 Task: Schedule a calendar appointment titled 'Sports Event' on 6/28/2023 from 4:00 PM to 4:30 PM in the 'Chennai, Kolkata, Mumbai' time zone.
Action: Mouse moved to (17, 57)
Screenshot: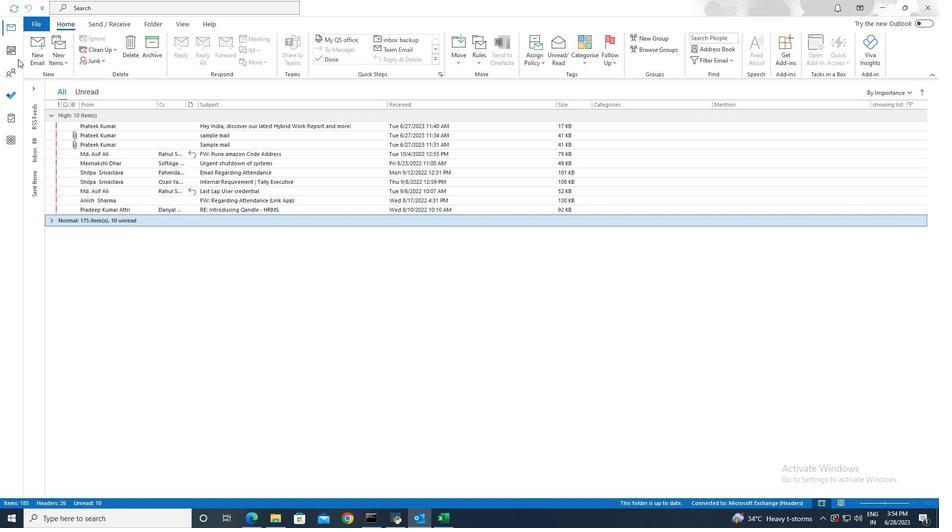 
Action: Mouse pressed left at (17, 57)
Screenshot: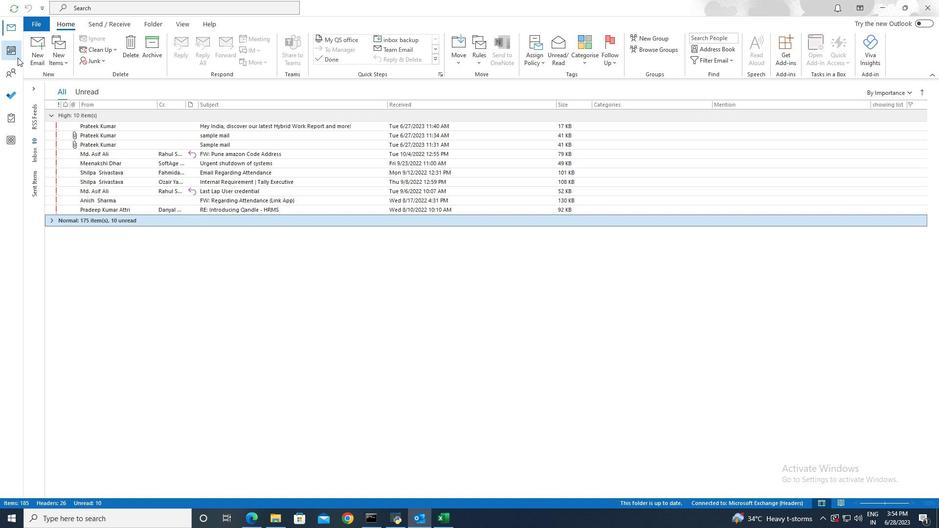 
Action: Mouse moved to (51, 56)
Screenshot: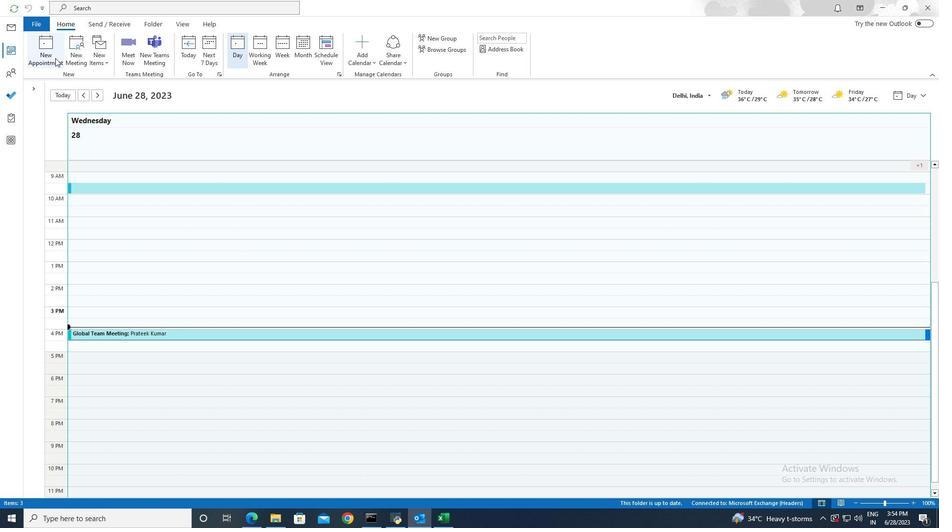 
Action: Mouse pressed left at (51, 56)
Screenshot: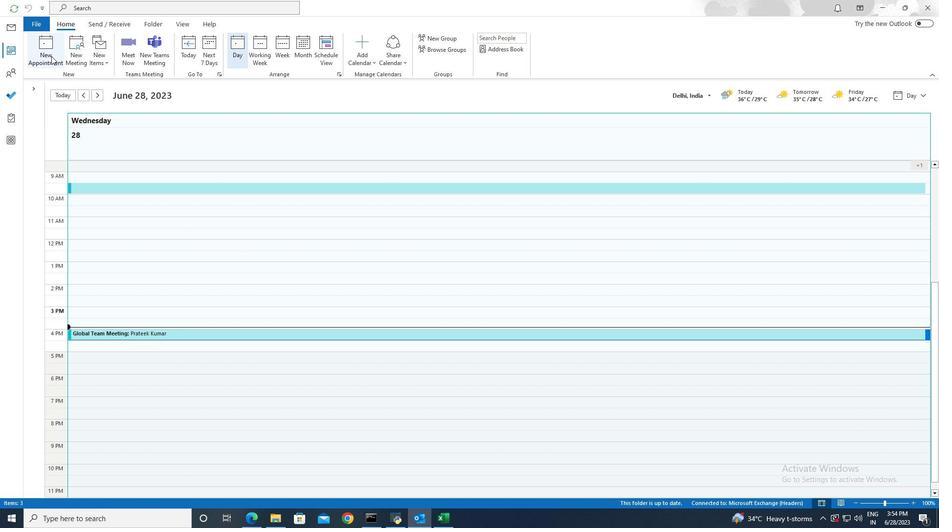 
Action: Mouse moved to (322, 51)
Screenshot: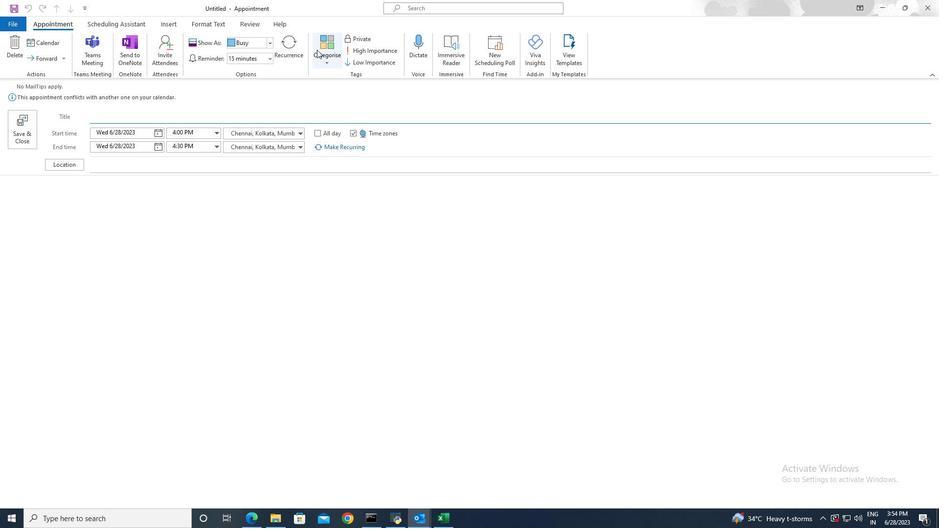 
Action: Mouse pressed left at (322, 51)
Screenshot: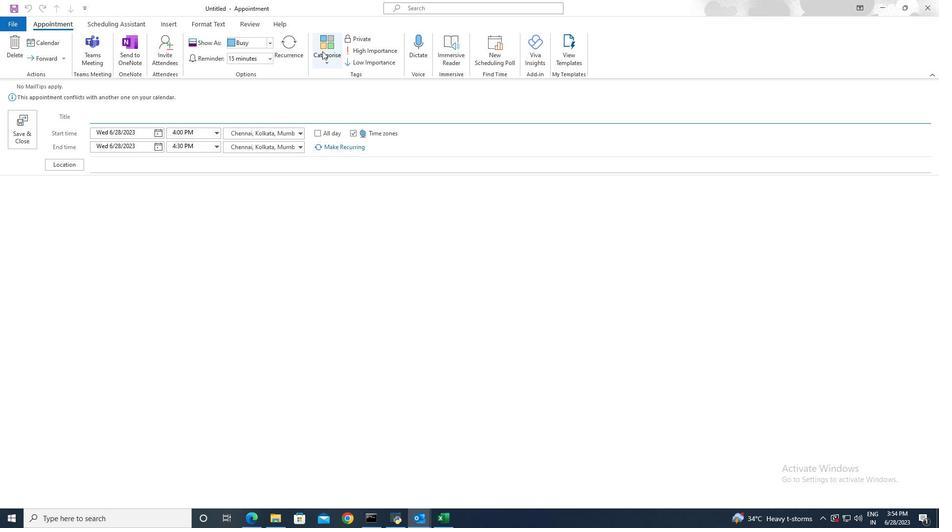 
Action: Mouse moved to (343, 129)
Screenshot: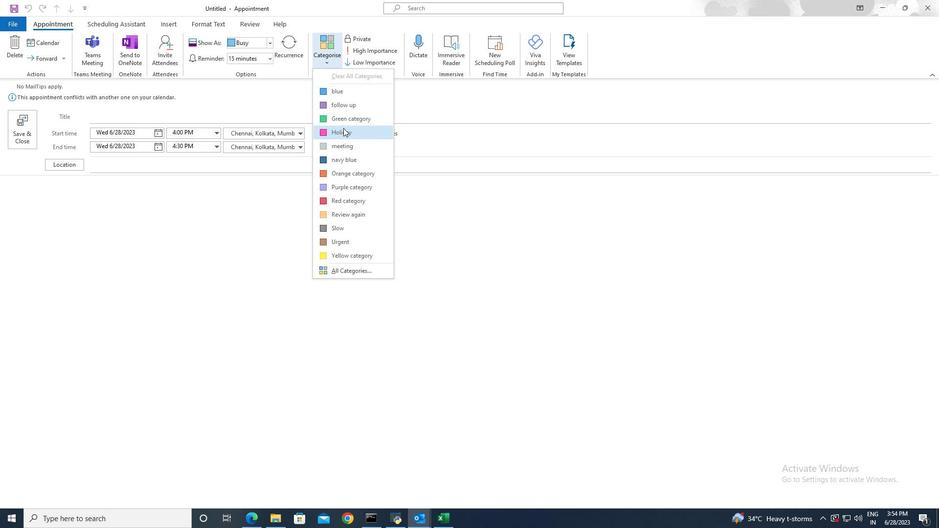 
Action: Mouse pressed left at (343, 129)
Screenshot: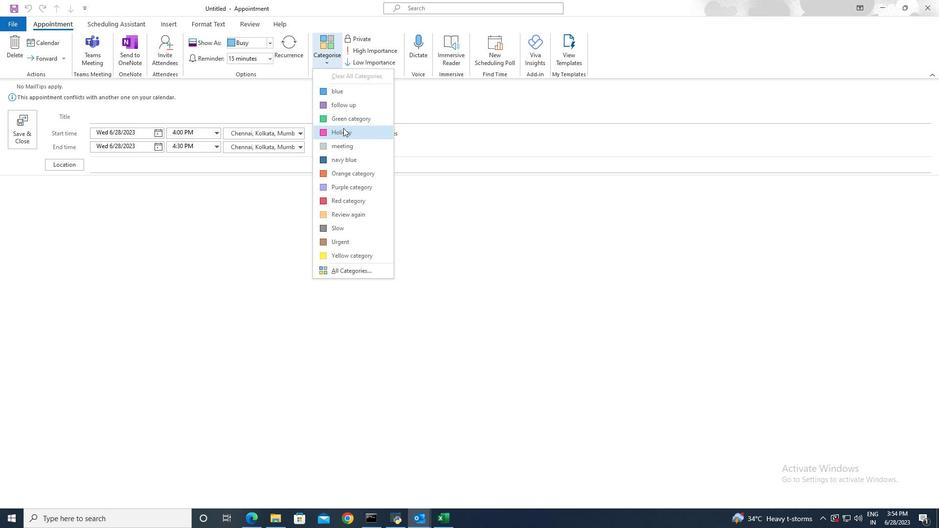 
Action: Mouse moved to (182, 130)
Screenshot: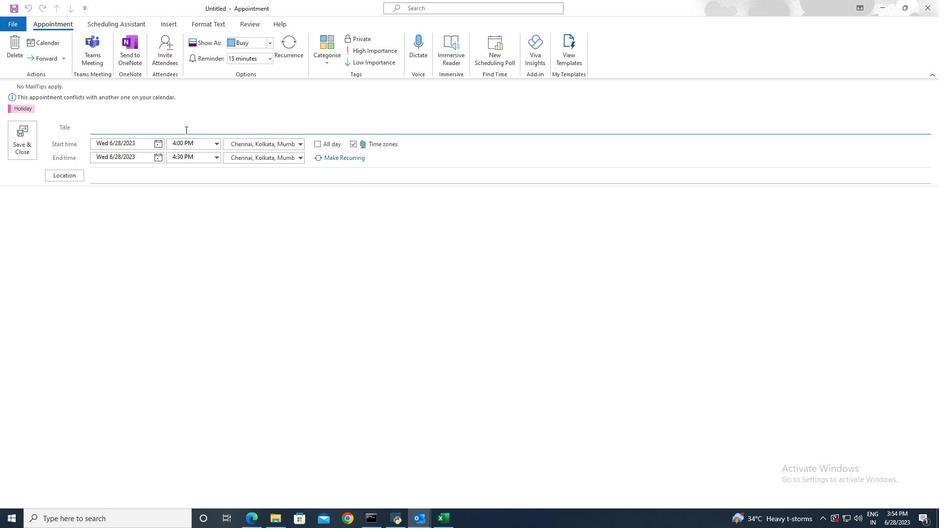 
Action: Mouse pressed left at (182, 130)
Screenshot: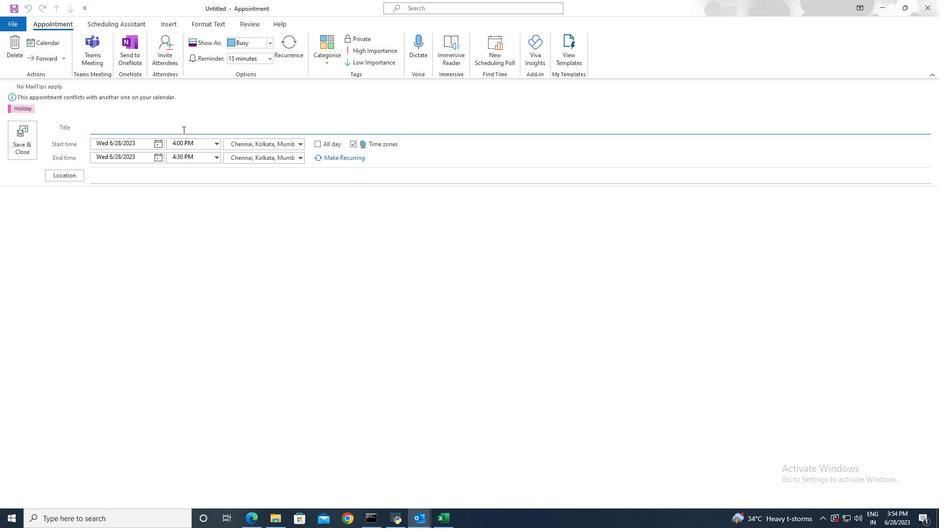 
Action: Key pressed <Key.shift>Sports<Key.space><Key.shift>Event
Screenshot: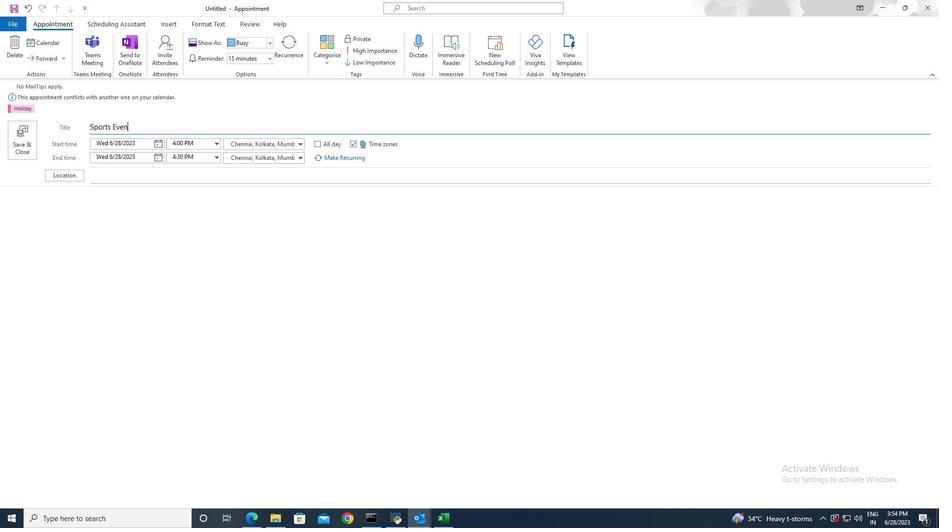 
Action: Mouse moved to (182, 131)
Screenshot: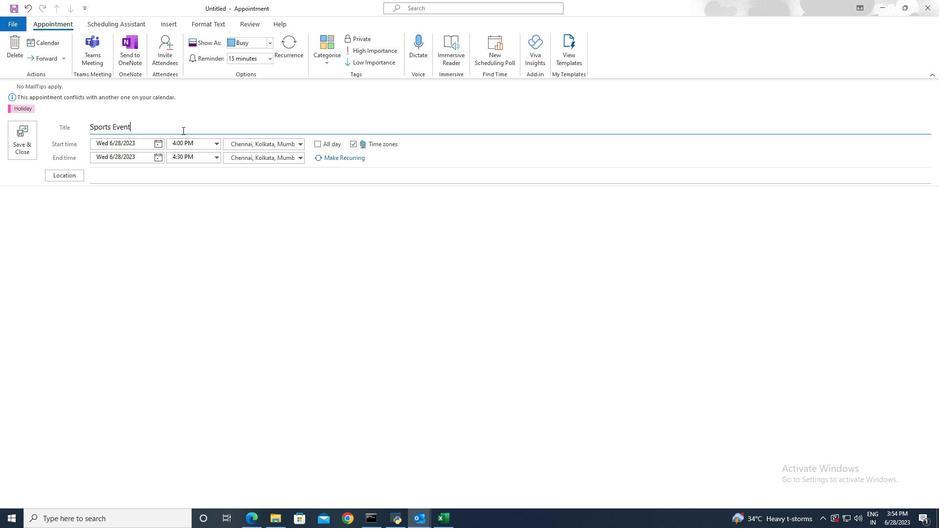 
